 Task: Search for hiking trails in the Smoky Mountains between Gatlinburg, Tennessee, and Cherokee, North Carolina.
Action: Mouse moved to (219, 75)
Screenshot: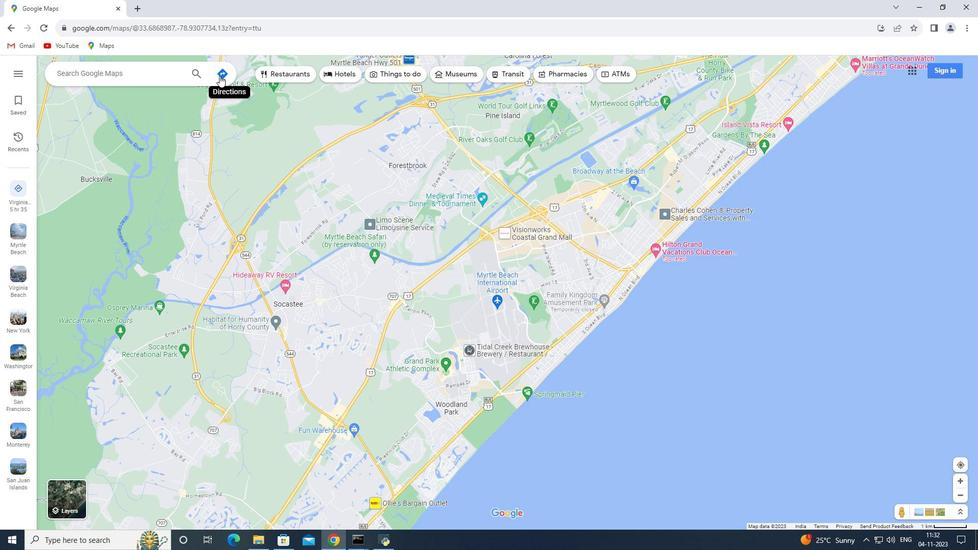 
Action: Mouse pressed left at (219, 75)
Screenshot: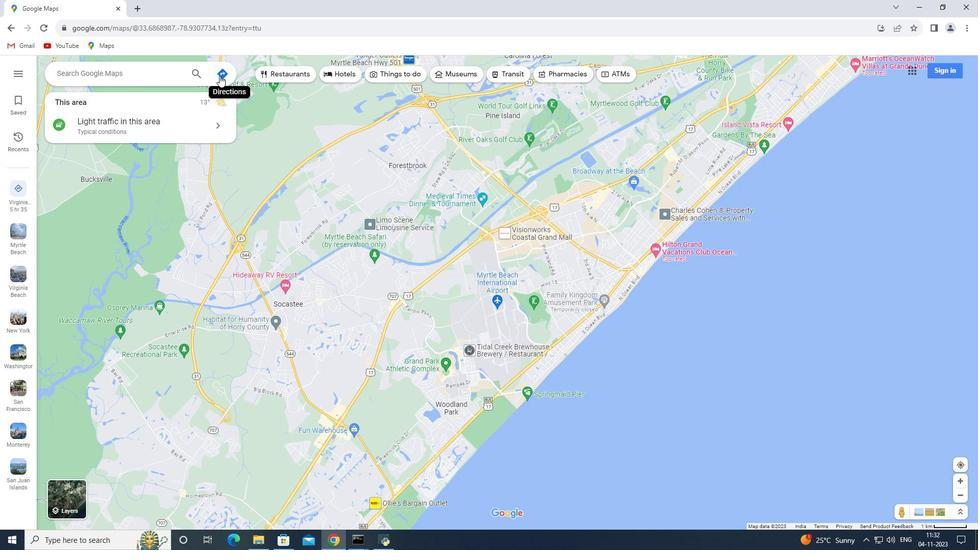 
Action: Mouse moved to (139, 104)
Screenshot: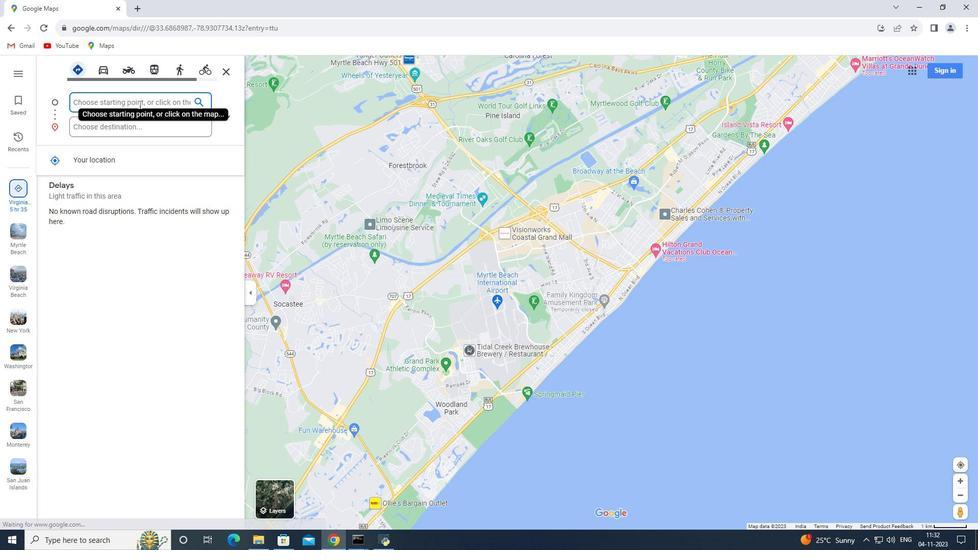 
Action: Key pressed <Key.shift>Gatlinburg,<Key.space><Key.shift>Tennessee
Screenshot: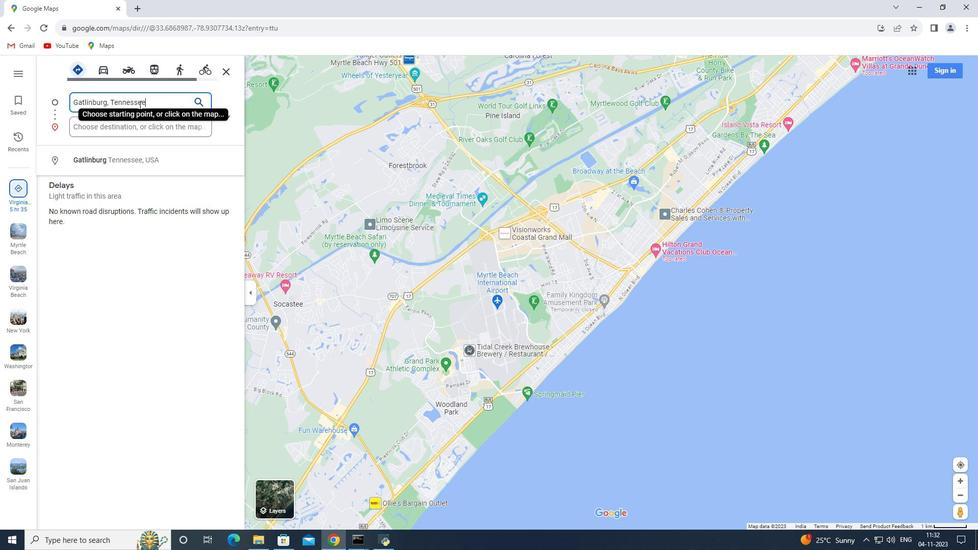 
Action: Mouse moved to (131, 122)
Screenshot: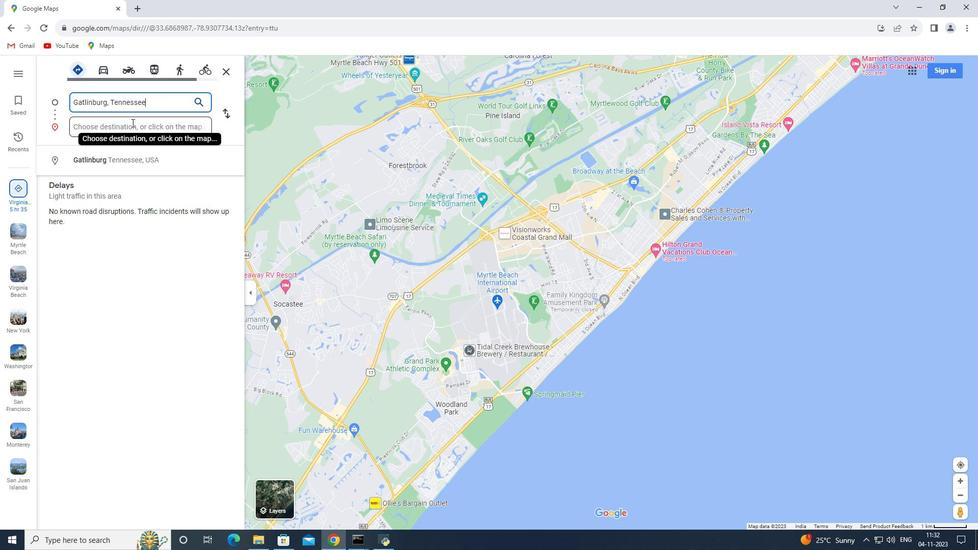 
Action: Mouse pressed left at (131, 122)
Screenshot: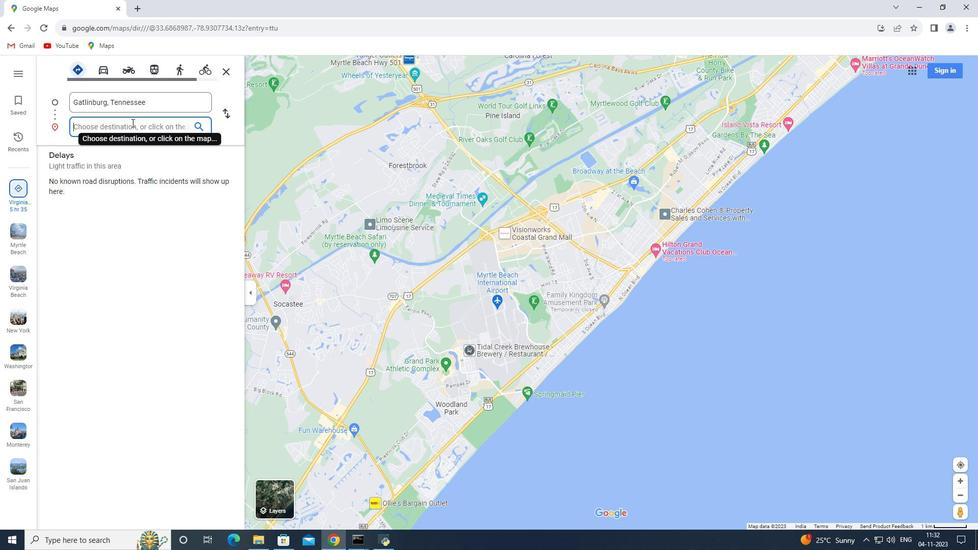 
Action: Key pressed <Key.shift>Cherokee,<Key.space><Key.shift>North<Key.space><Key.shift>Carolina<Key.enter>
Screenshot: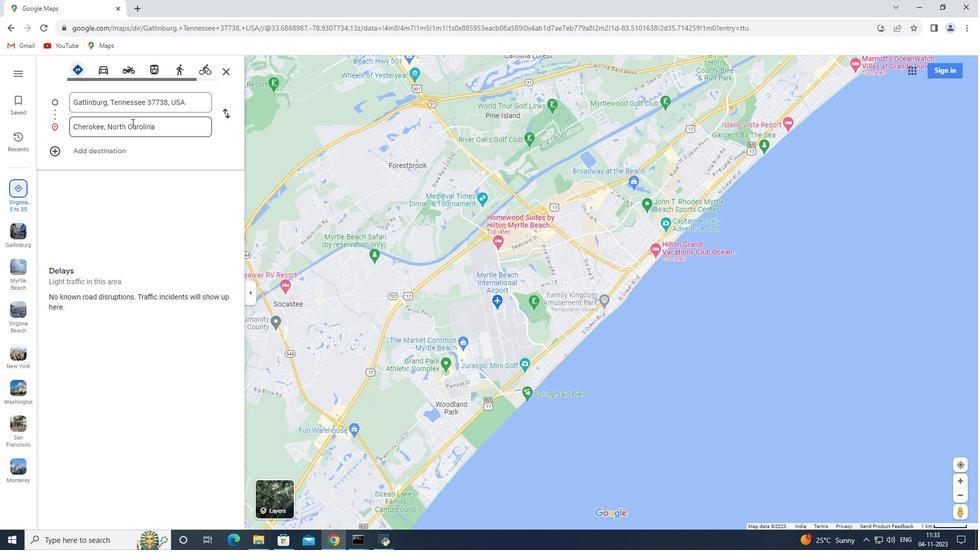 
Action: Mouse moved to (492, 72)
Screenshot: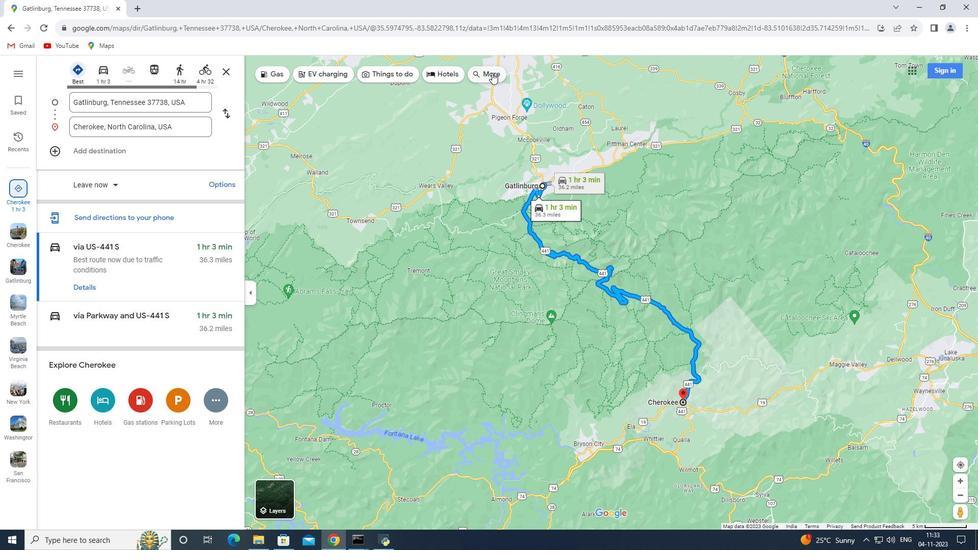 
Action: Mouse pressed left at (492, 72)
Screenshot: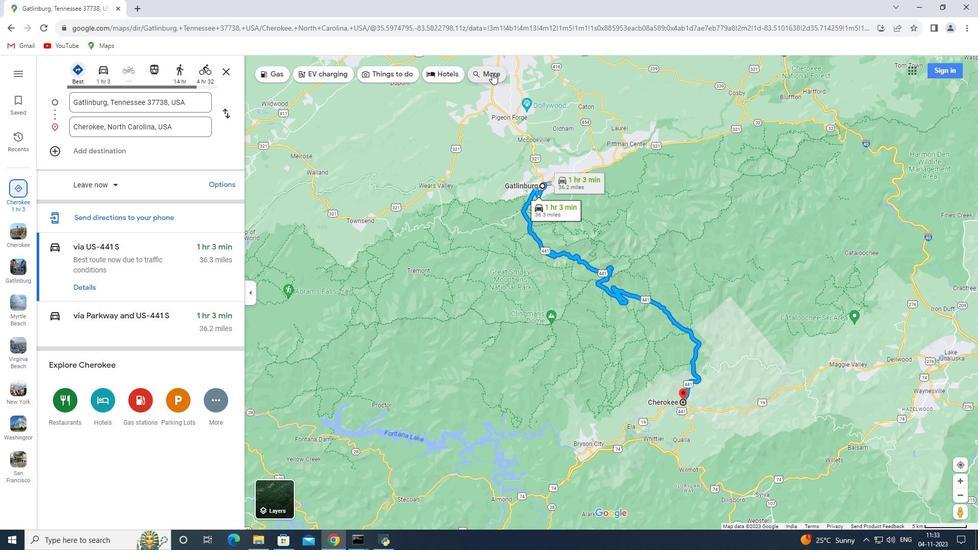 
Action: Mouse moved to (122, 74)
Screenshot: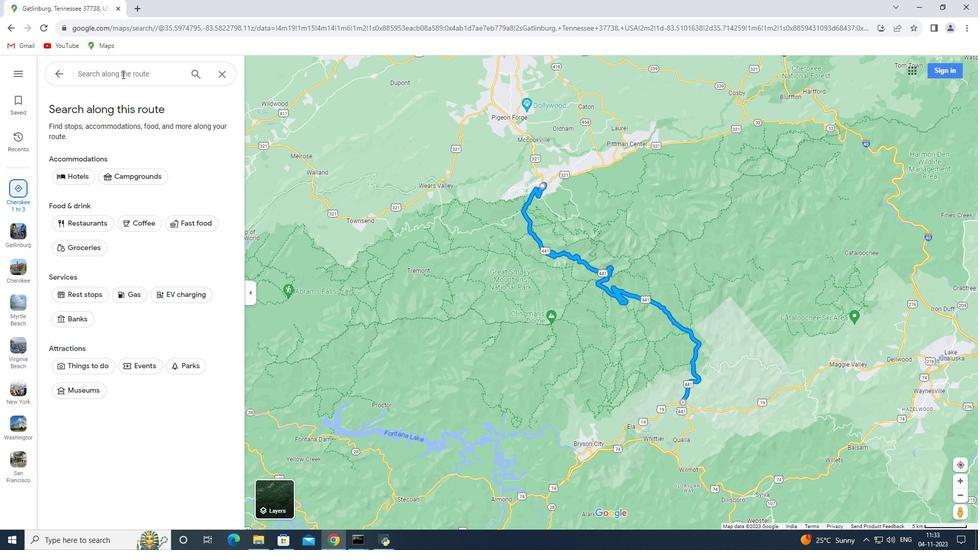 
Action: Mouse pressed left at (122, 74)
Screenshot: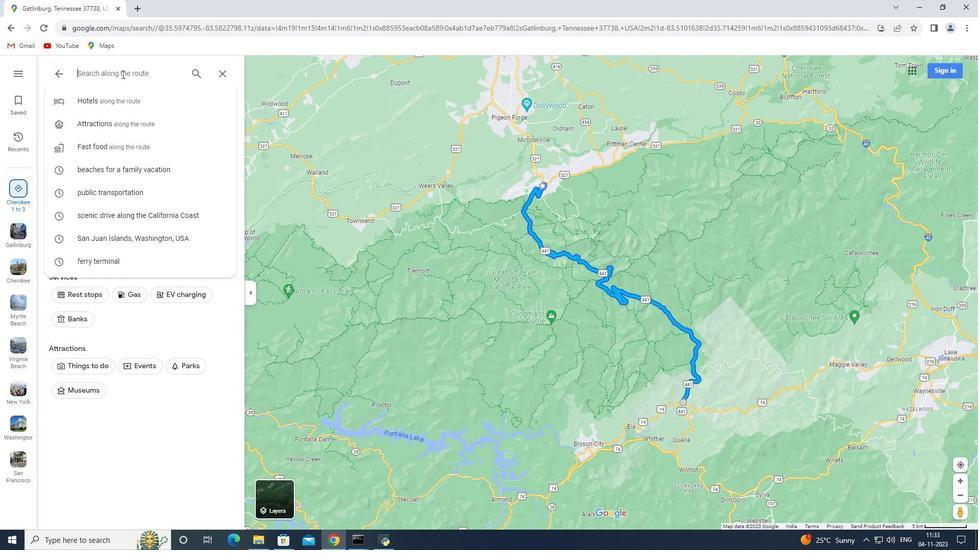 
Action: Key pressed hiking<Key.space>trails<Key.space>in<Key.space>the<Key.space><Key.shift>Smoky<Key.space><Key.shift>Moub<Key.backspace>ntains<Key.enter>
Screenshot: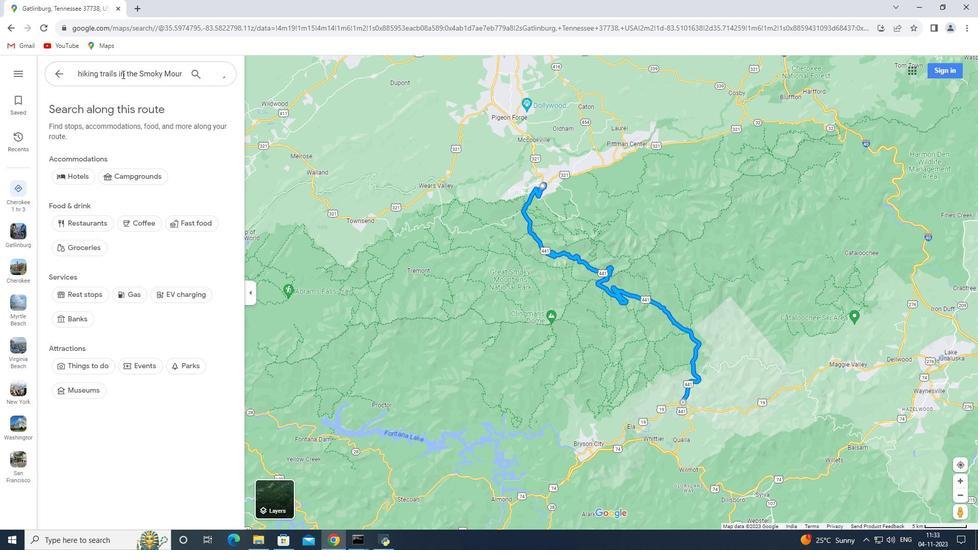 
